 Task: Check the percentage active listings of jacuzzi in the last 3 years.
Action: Mouse moved to (1031, 226)
Screenshot: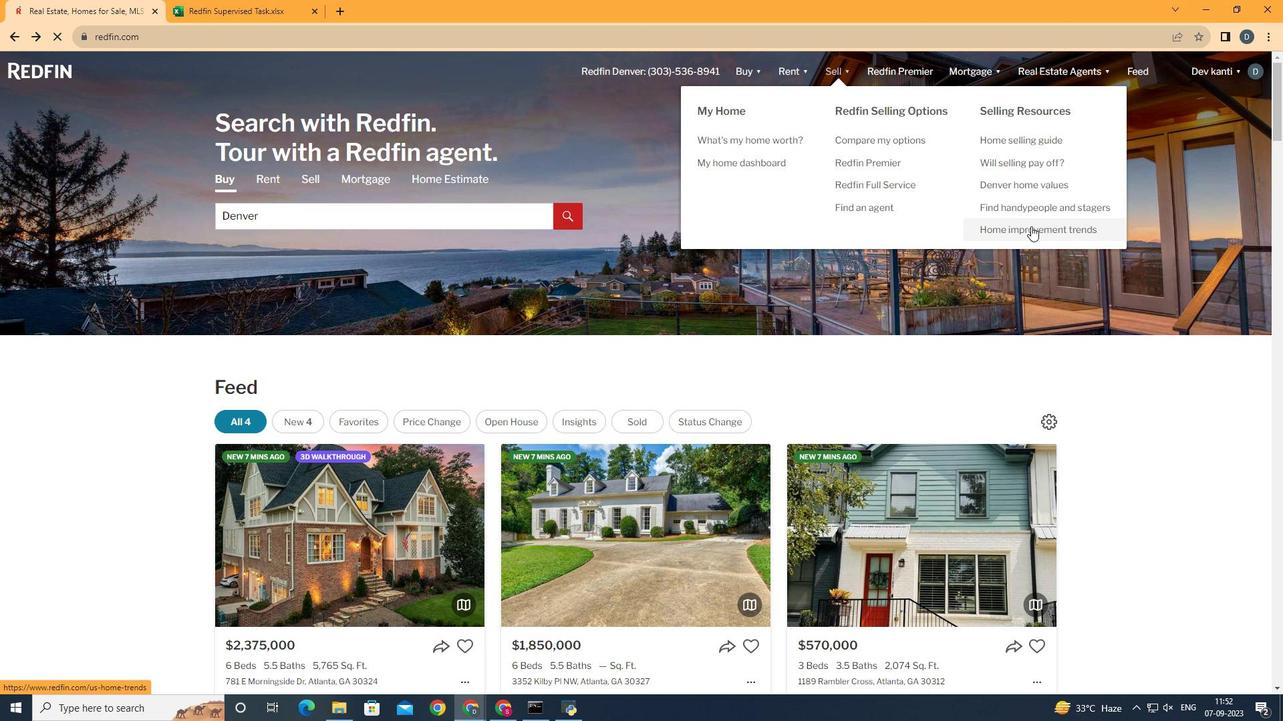 
Action: Mouse pressed left at (1031, 226)
Screenshot: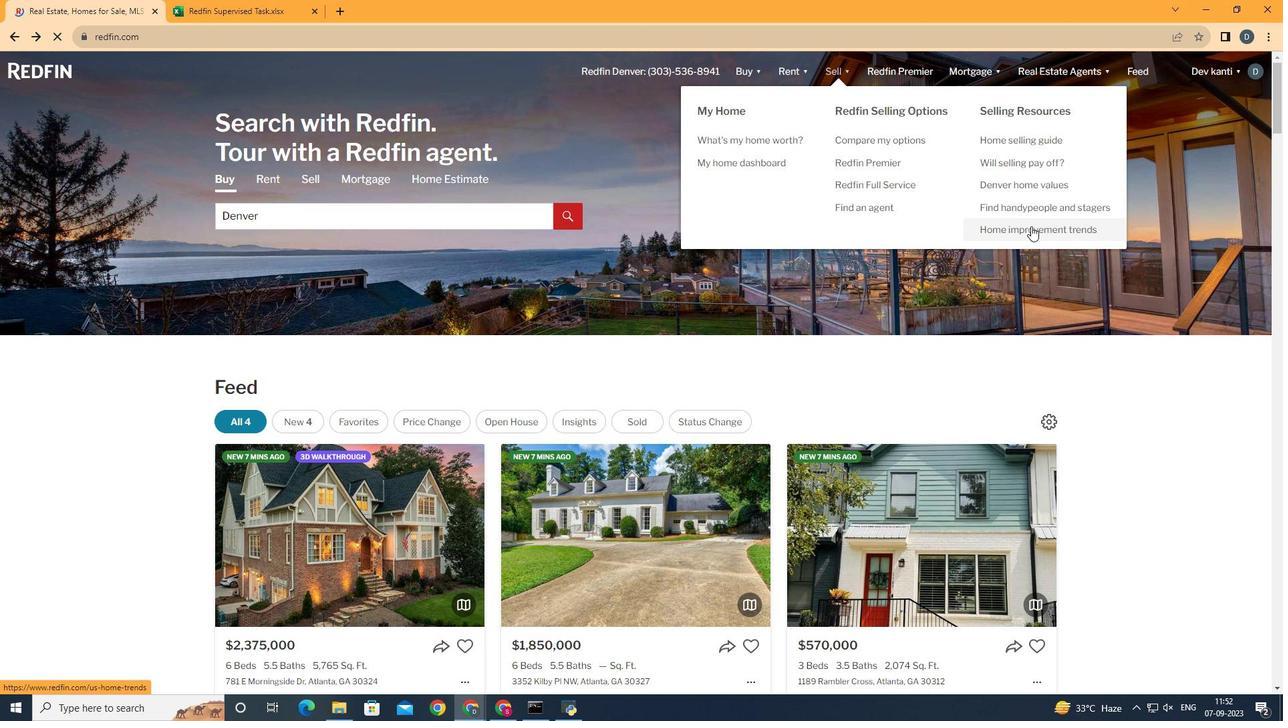 
Action: Mouse moved to (328, 252)
Screenshot: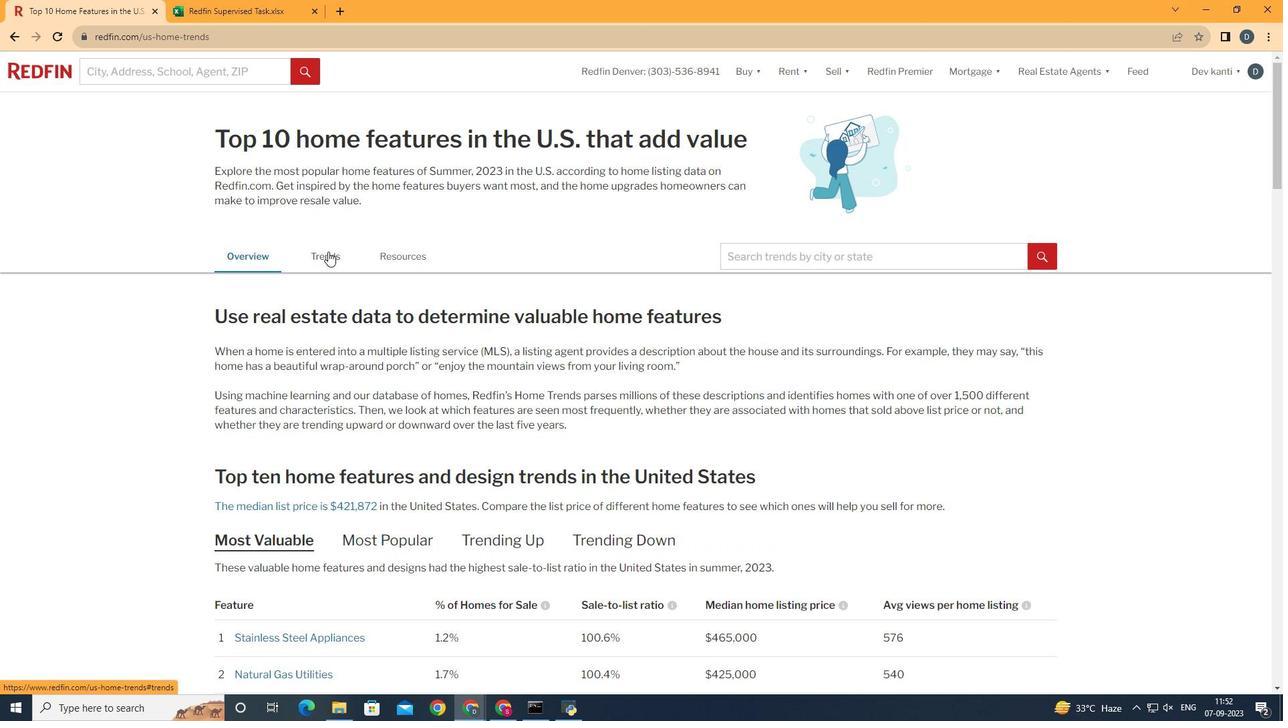 
Action: Mouse pressed left at (328, 252)
Screenshot: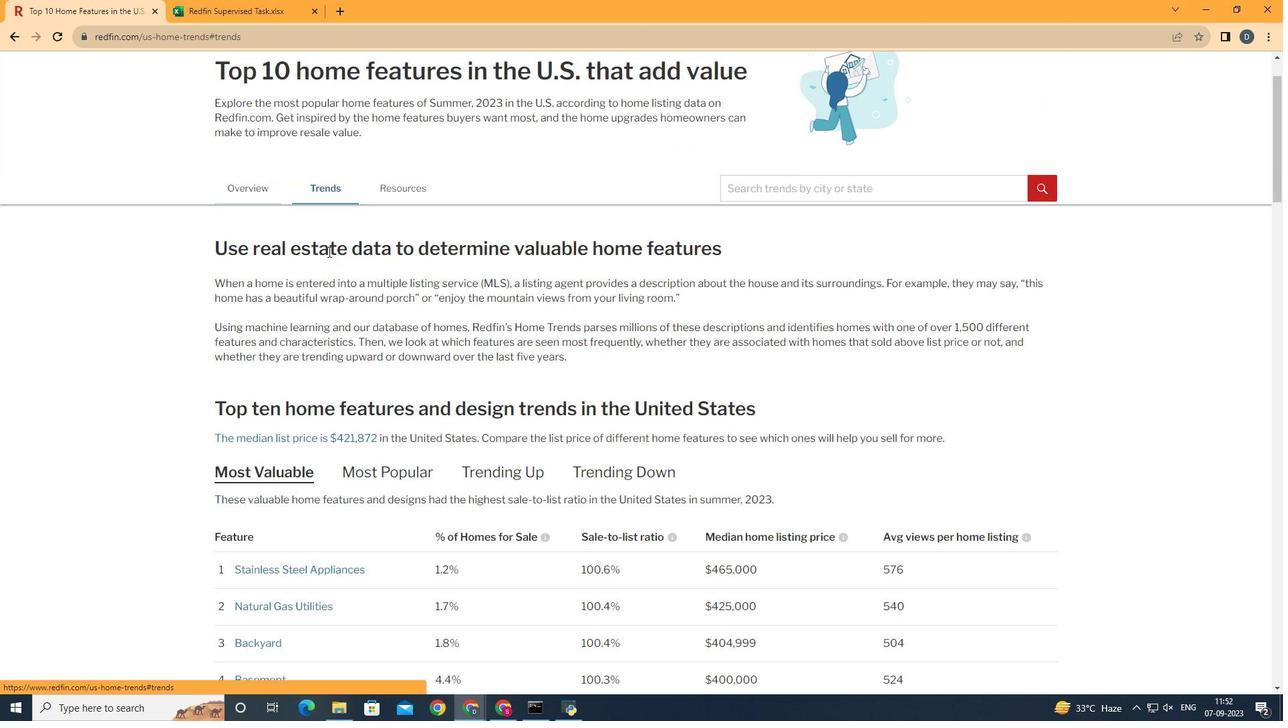 
Action: Mouse moved to (448, 299)
Screenshot: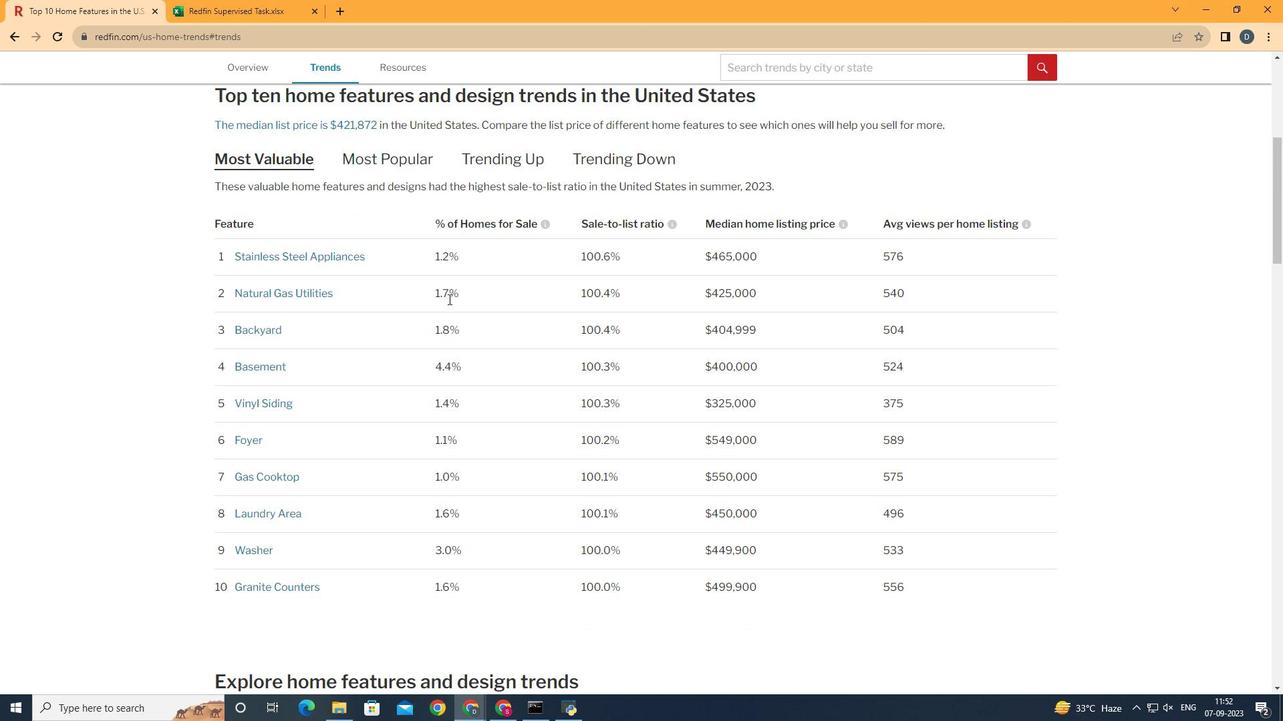 
Action: Mouse scrolled (448, 298) with delta (0, 0)
Screenshot: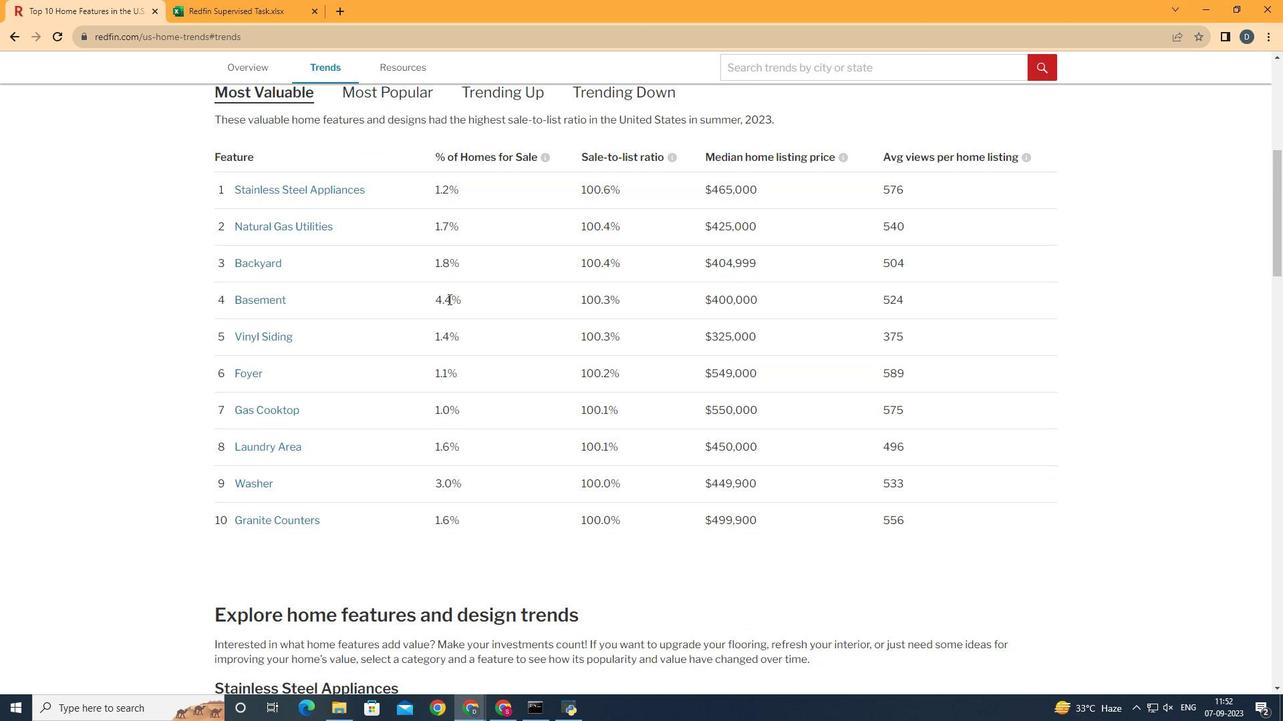 
Action: Mouse moved to (459, 271)
Screenshot: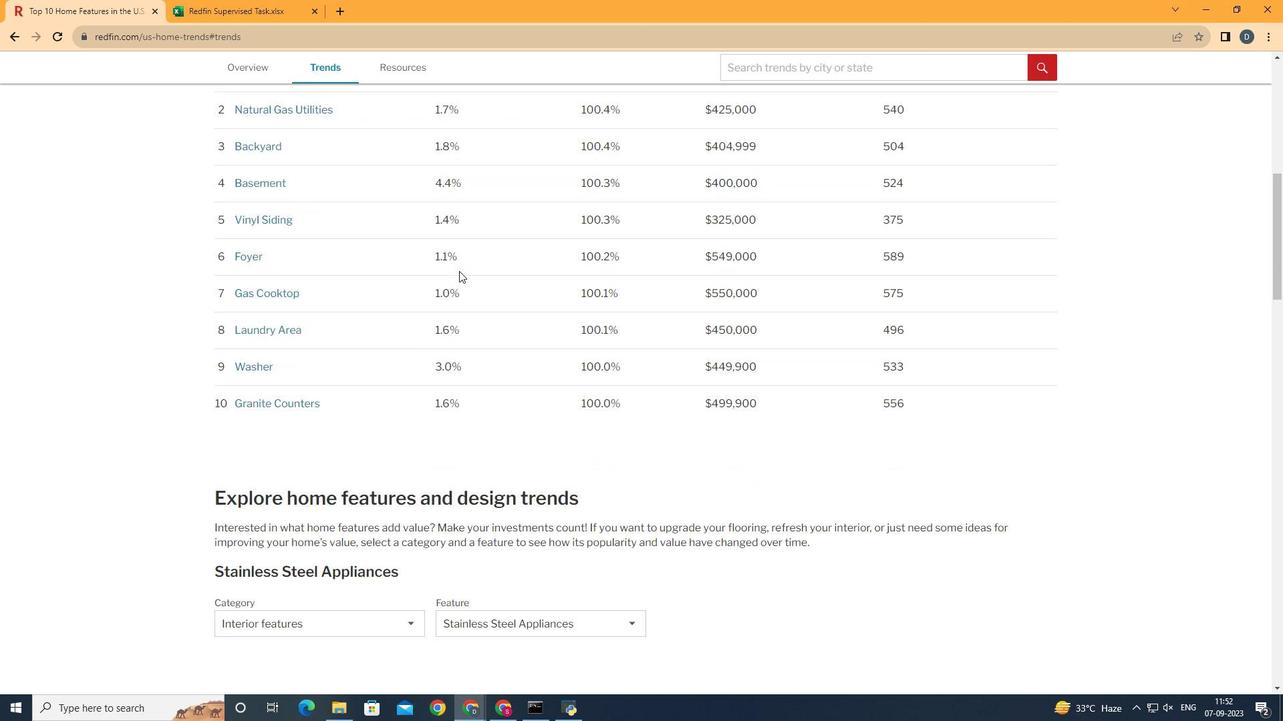 
Action: Mouse scrolled (459, 270) with delta (0, 0)
Screenshot: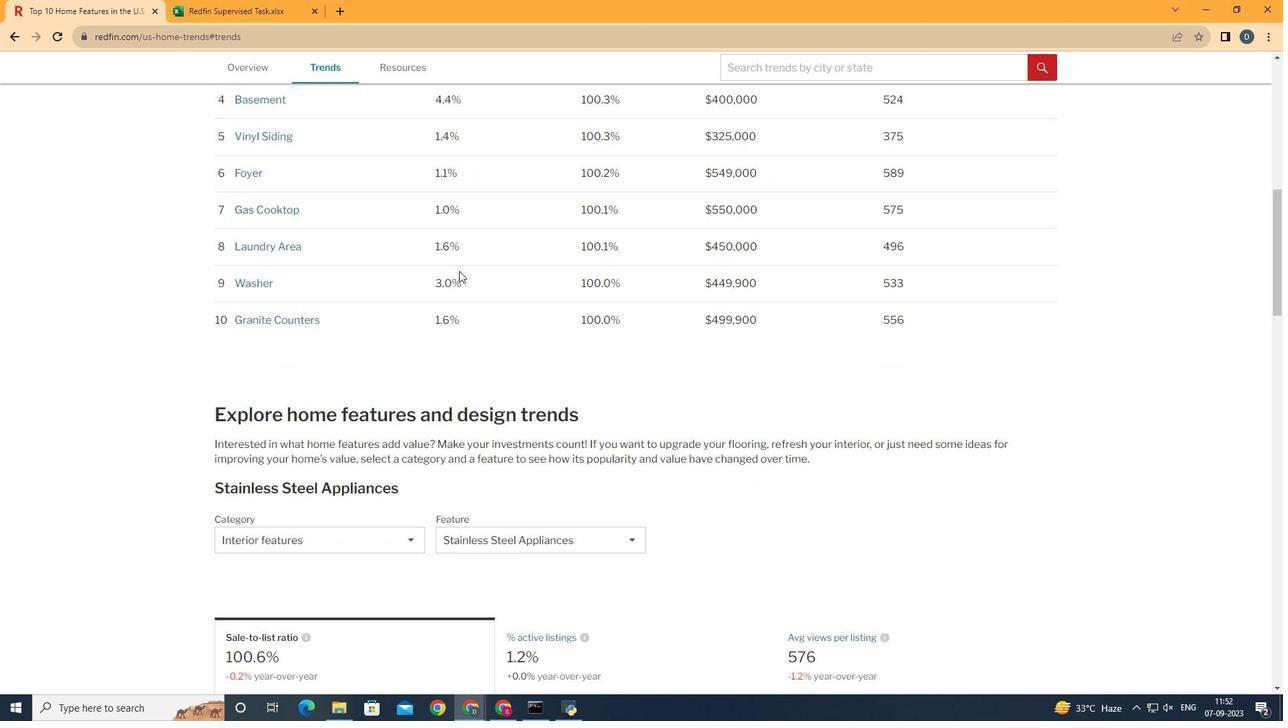 
Action: Mouse scrolled (459, 270) with delta (0, 0)
Screenshot: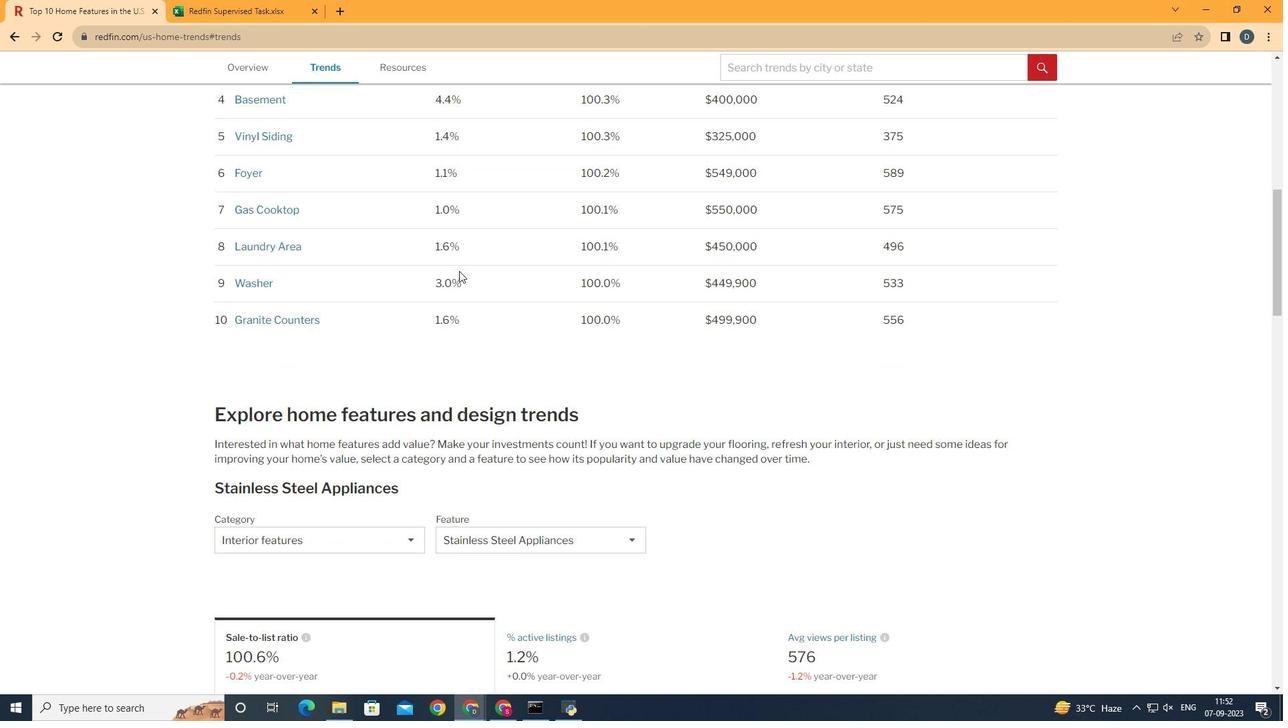 
Action: Mouse scrolled (459, 270) with delta (0, 0)
Screenshot: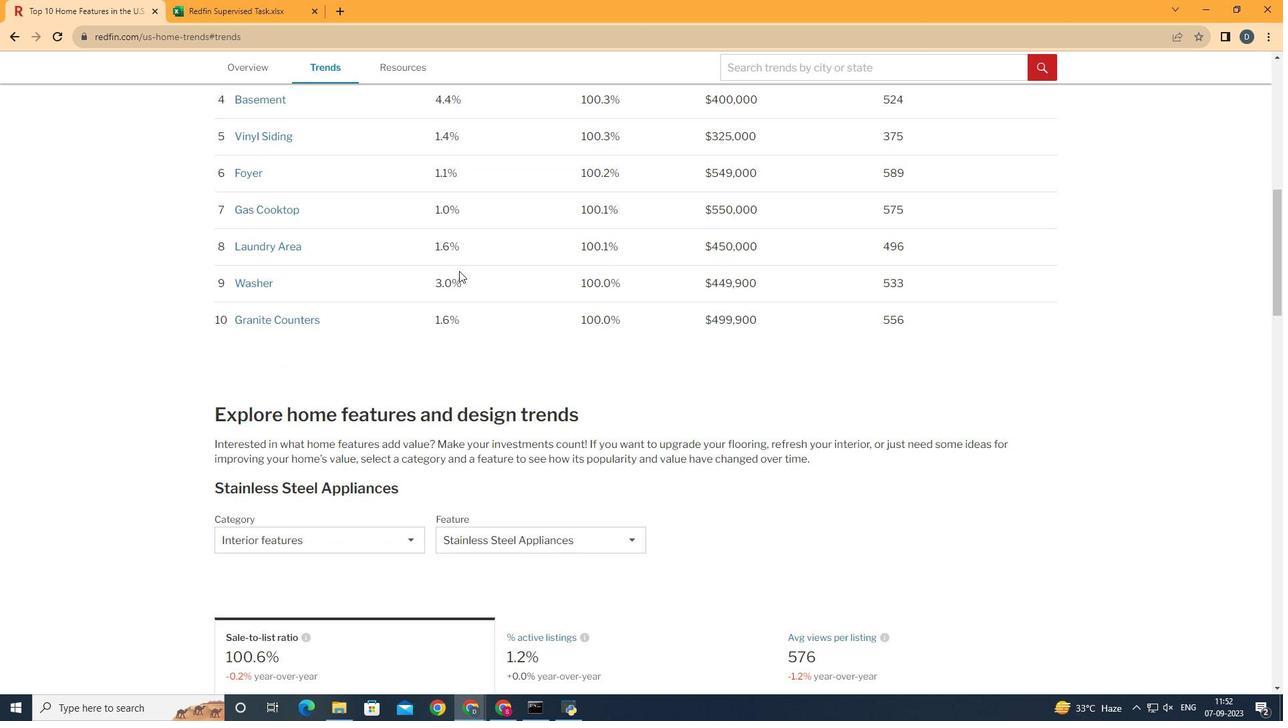 
Action: Mouse scrolled (459, 270) with delta (0, 0)
Screenshot: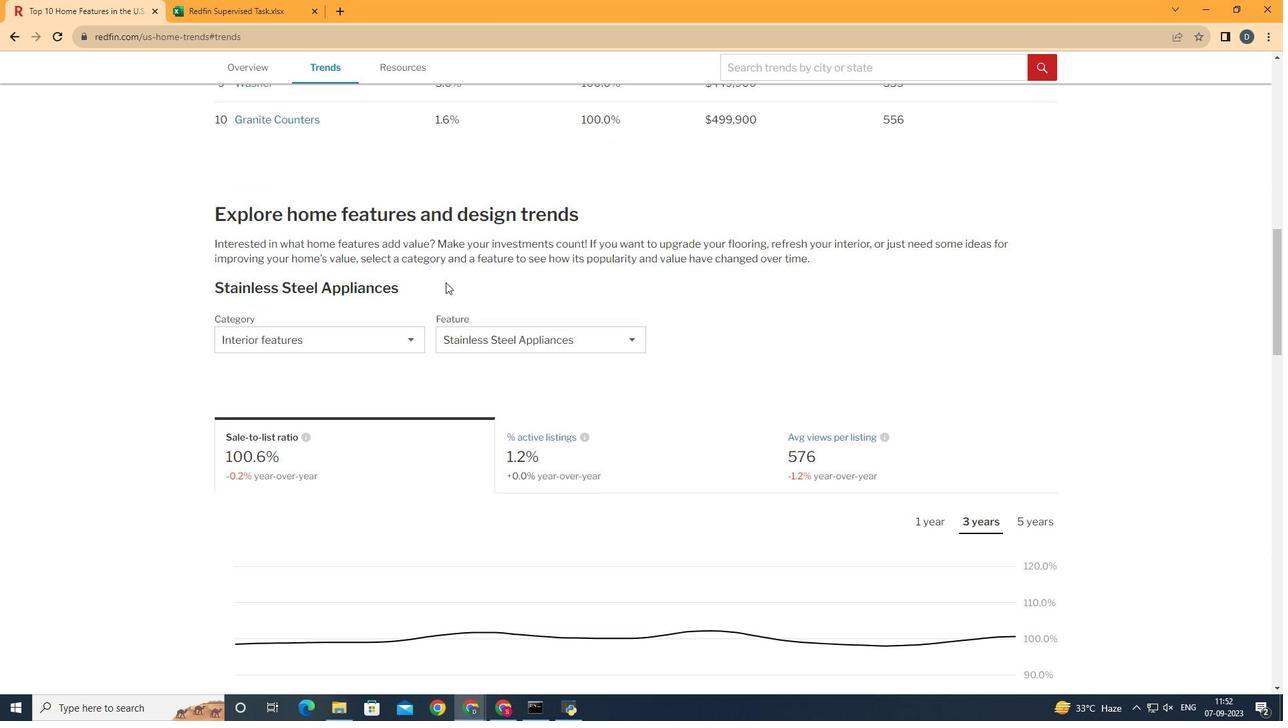 
Action: Mouse scrolled (459, 270) with delta (0, 0)
Screenshot: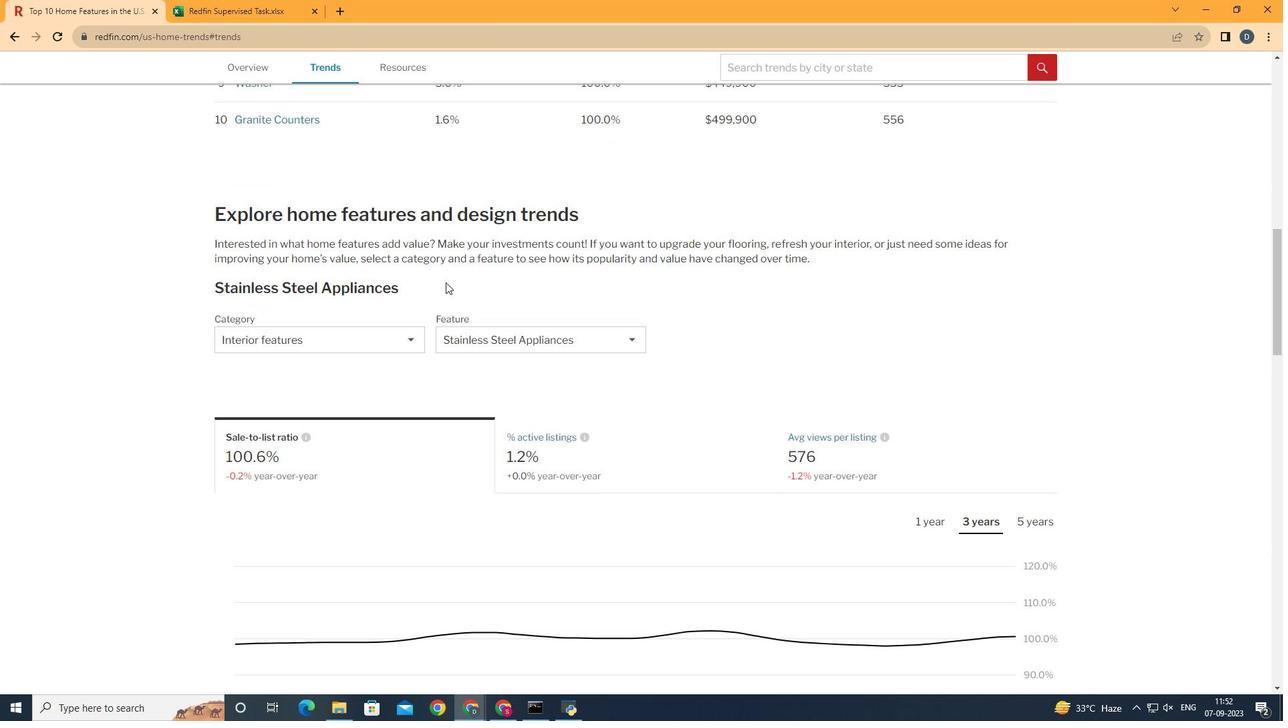 
Action: Mouse scrolled (459, 270) with delta (0, 0)
Screenshot: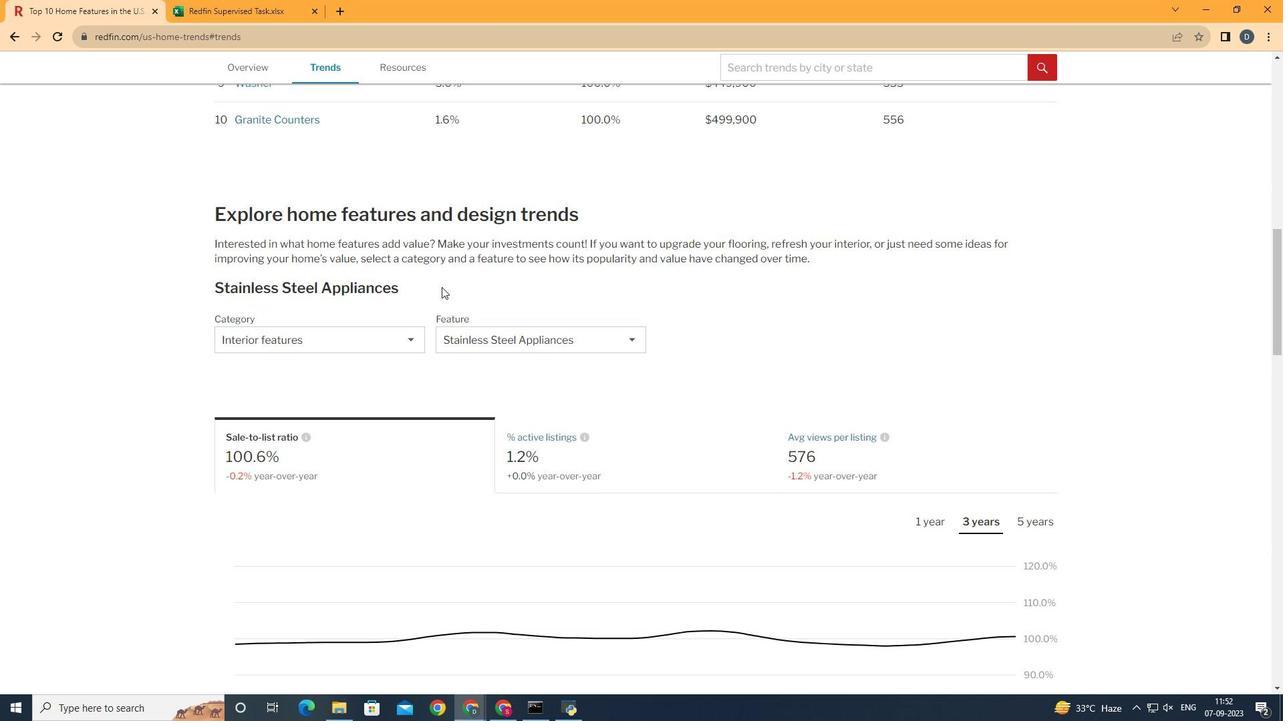 
Action: Mouse moved to (440, 288)
Screenshot: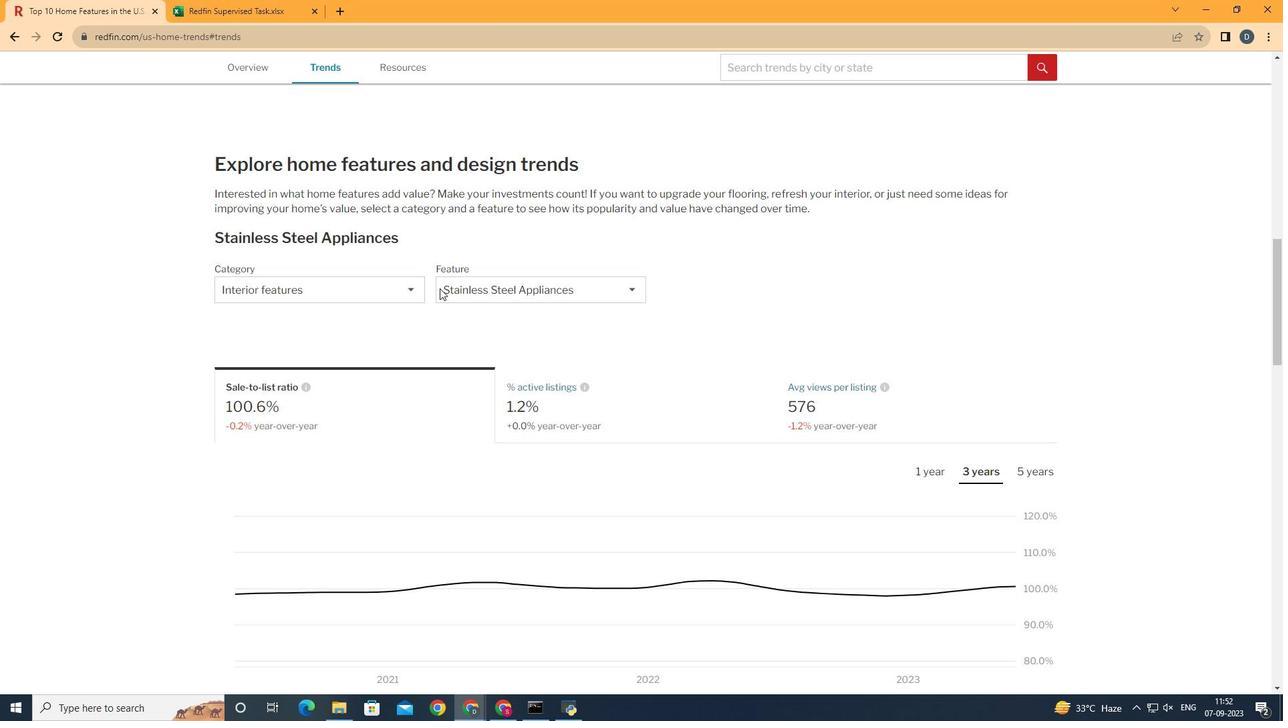 
Action: Mouse scrolled (440, 288) with delta (0, 0)
Screenshot: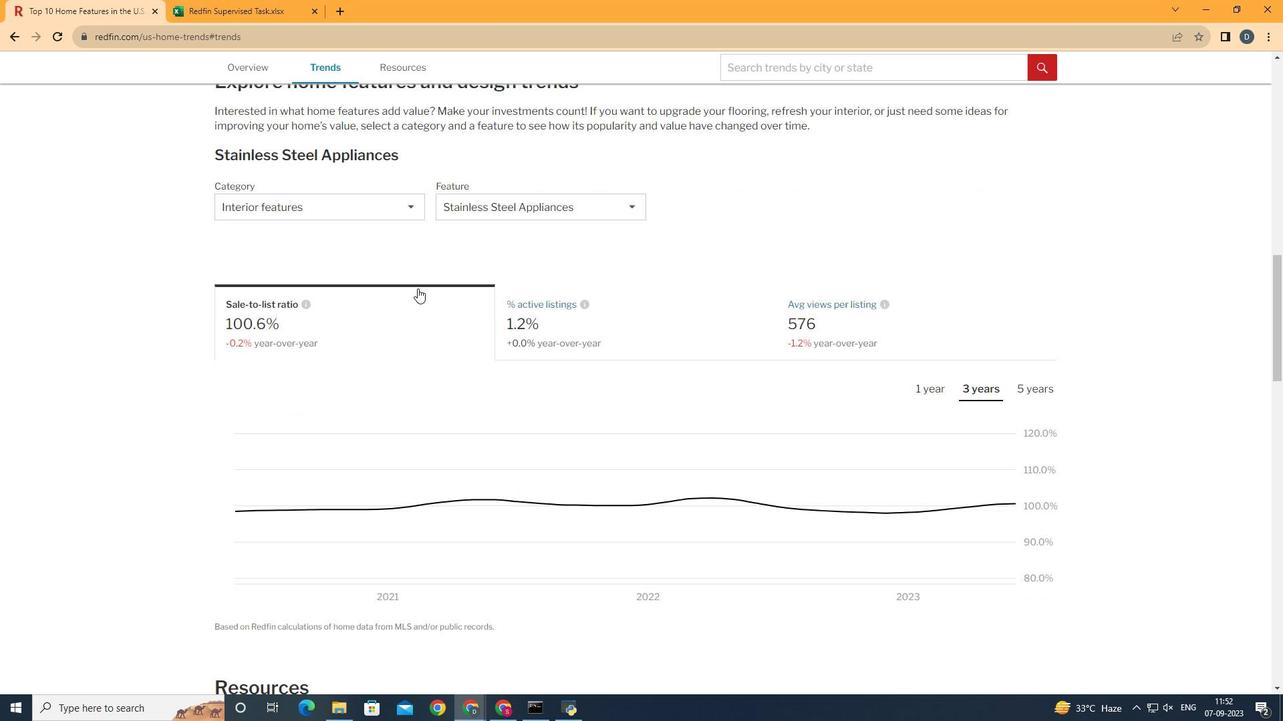 
Action: Mouse scrolled (440, 288) with delta (0, 0)
Screenshot: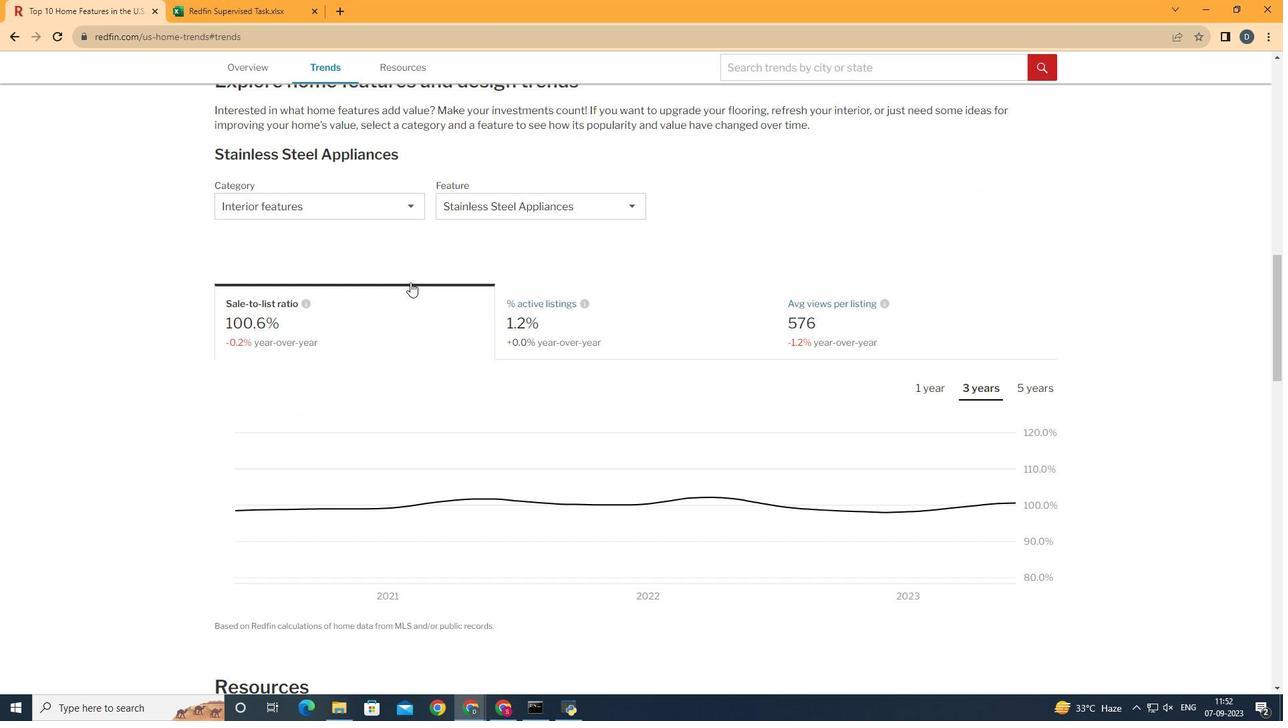 
Action: Mouse moved to (405, 211)
Screenshot: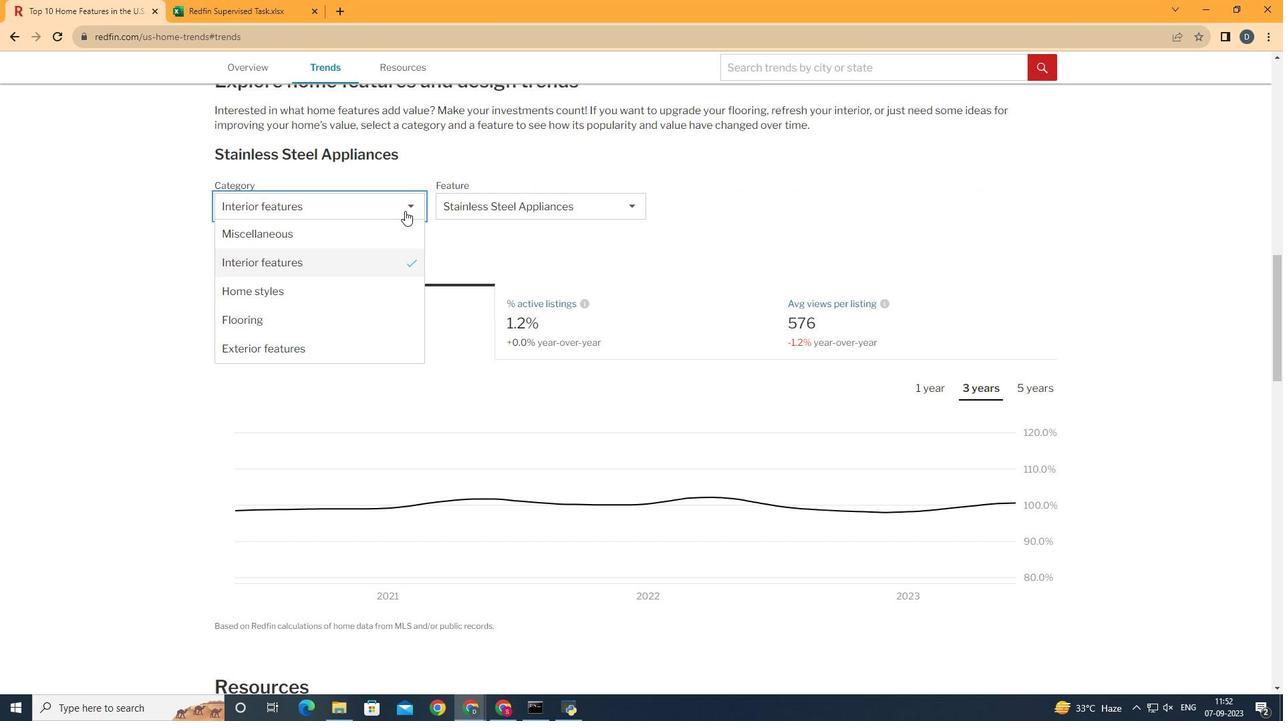 
Action: Mouse pressed left at (405, 211)
Screenshot: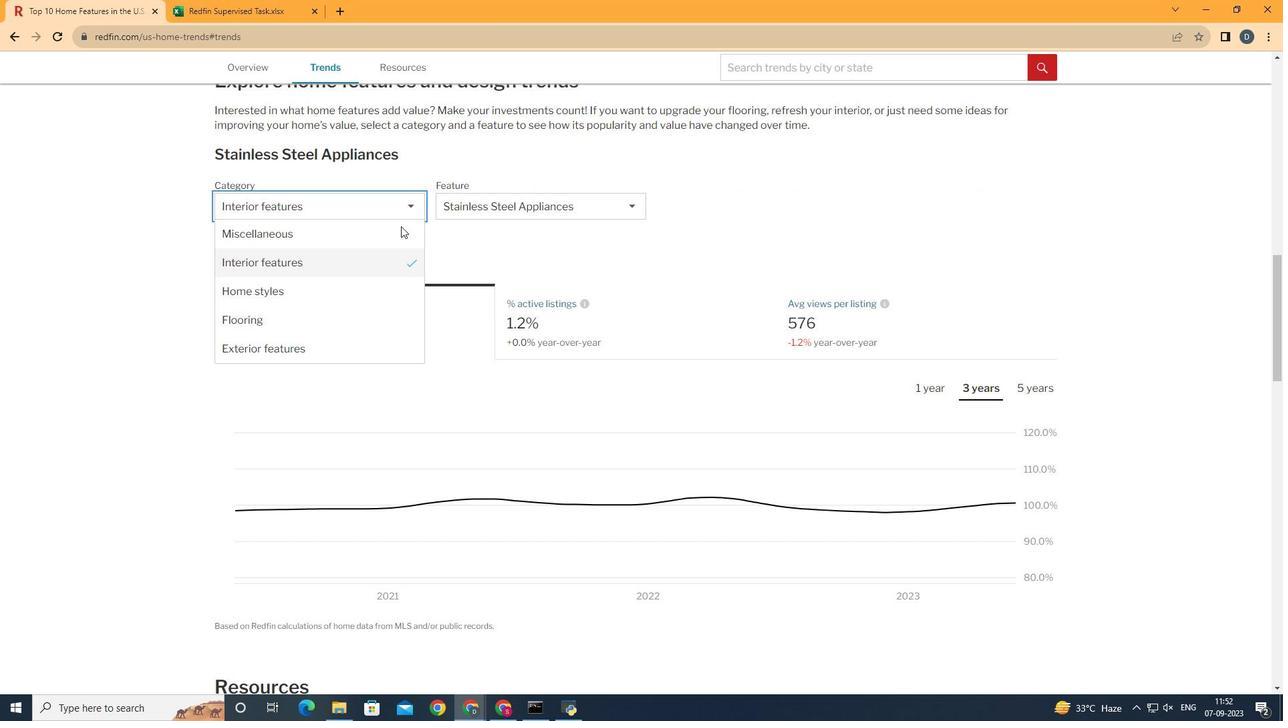 
Action: Mouse moved to (397, 234)
Screenshot: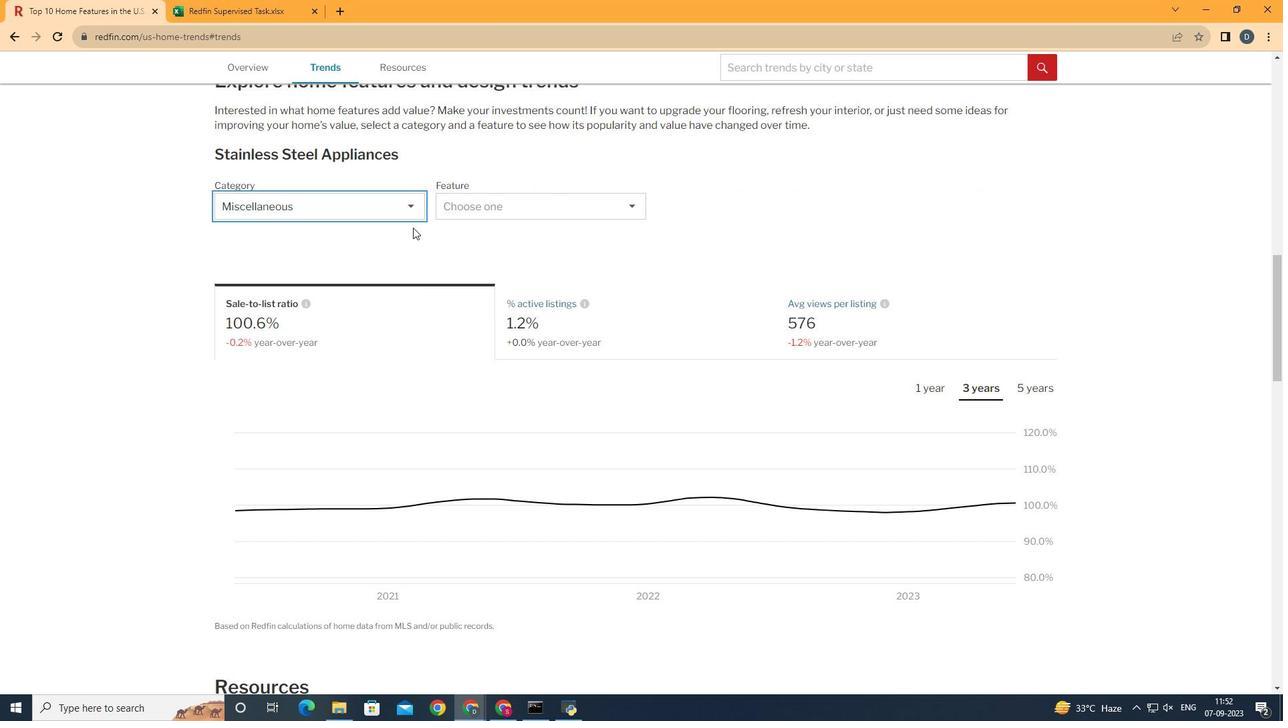
Action: Mouse pressed left at (397, 234)
Screenshot: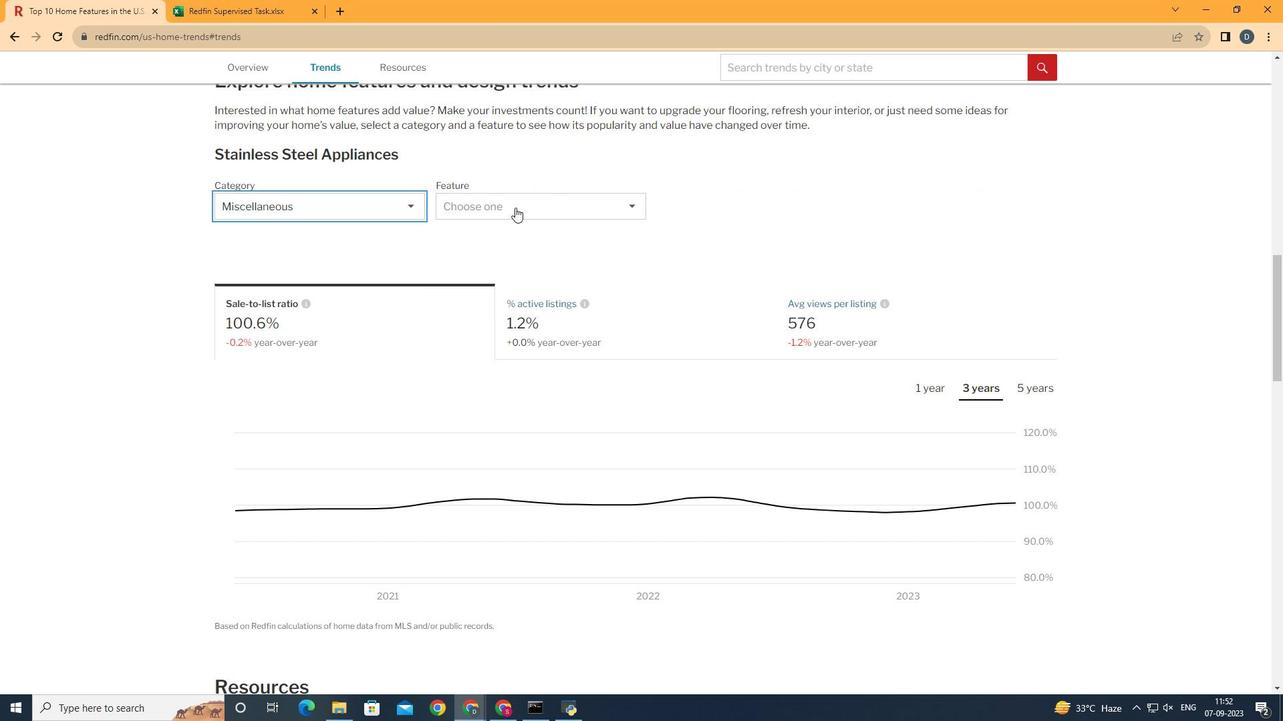 
Action: Mouse moved to (520, 207)
Screenshot: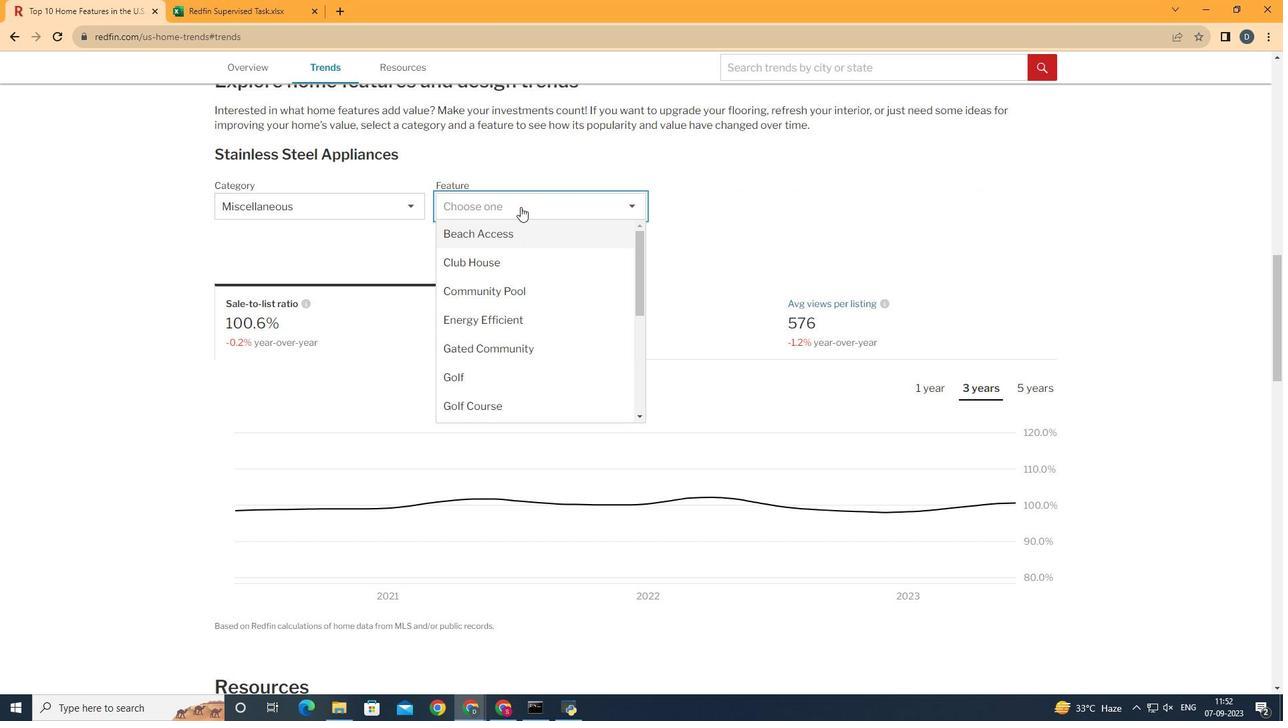 
Action: Mouse pressed left at (520, 207)
Screenshot: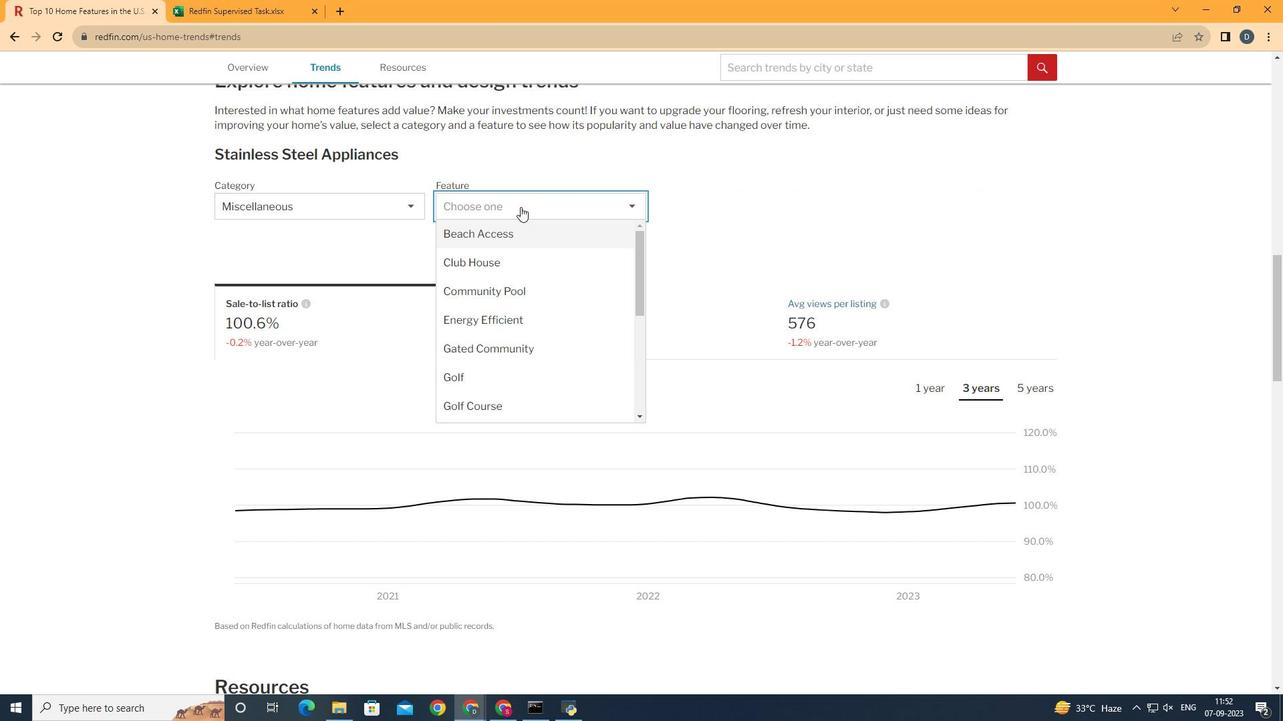 
Action: Mouse moved to (507, 356)
Screenshot: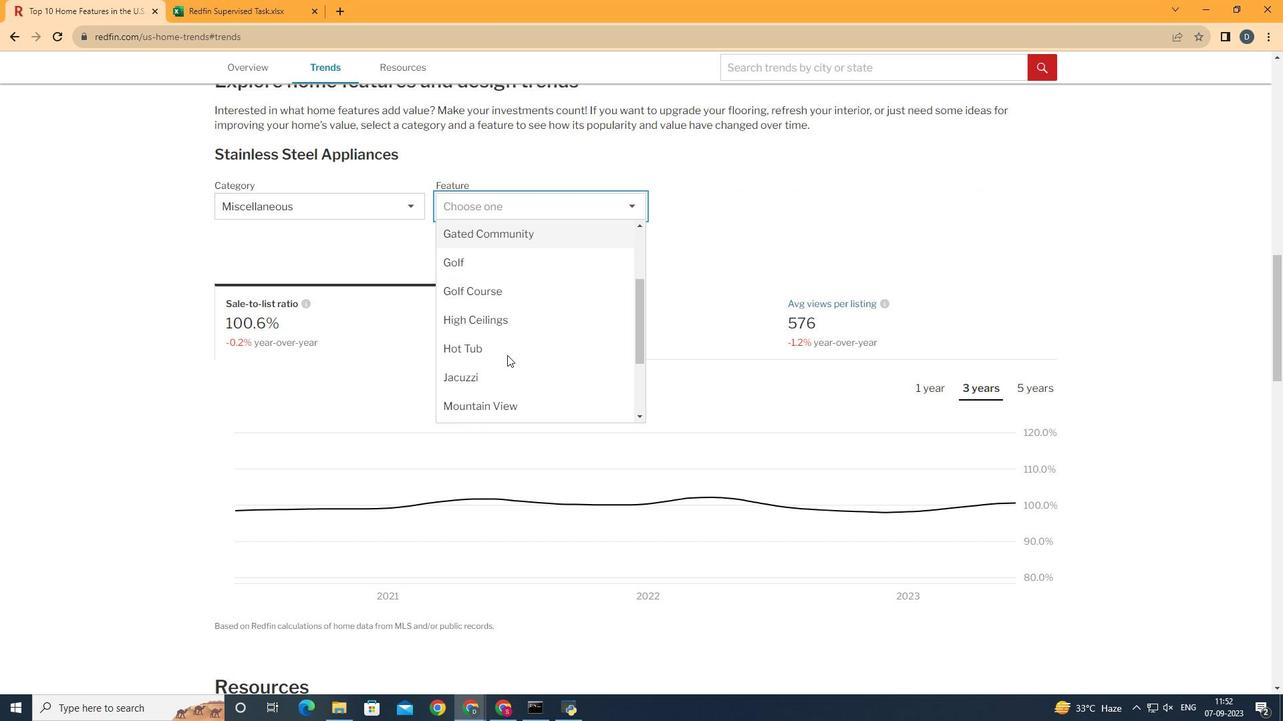 
Action: Mouse scrolled (507, 356) with delta (0, 0)
Screenshot: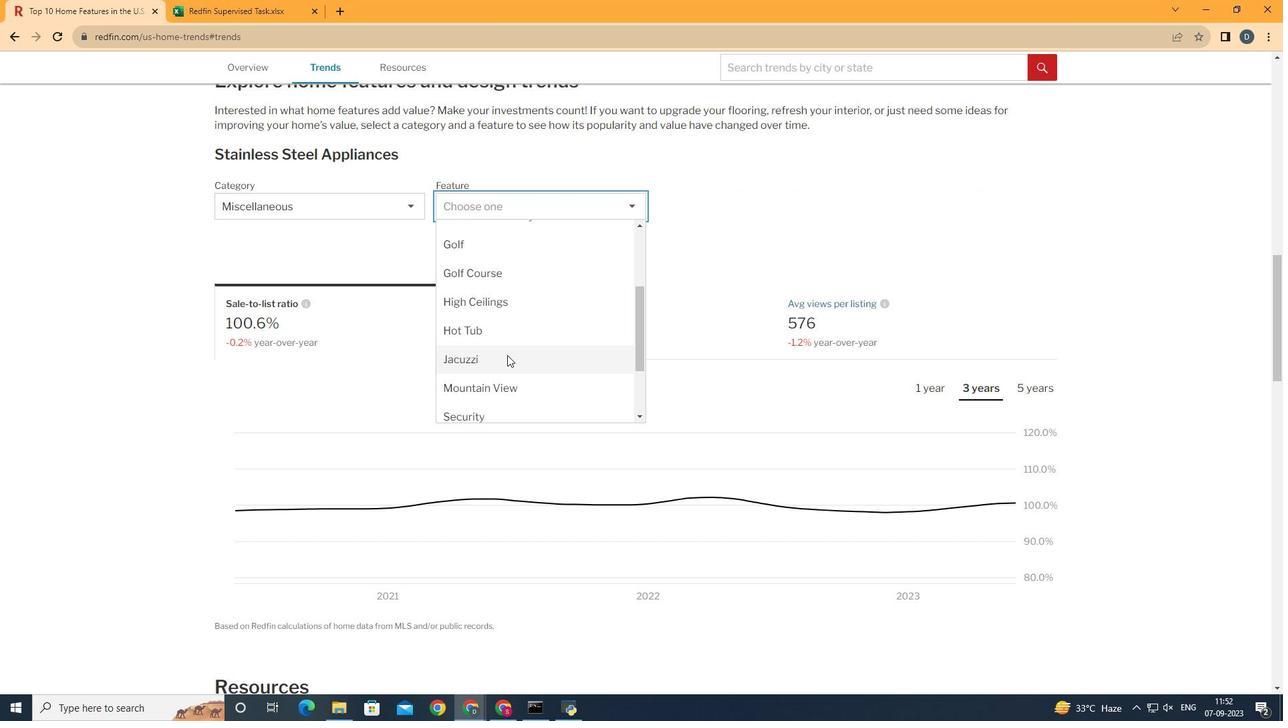 
Action: Mouse scrolled (507, 356) with delta (0, 0)
Screenshot: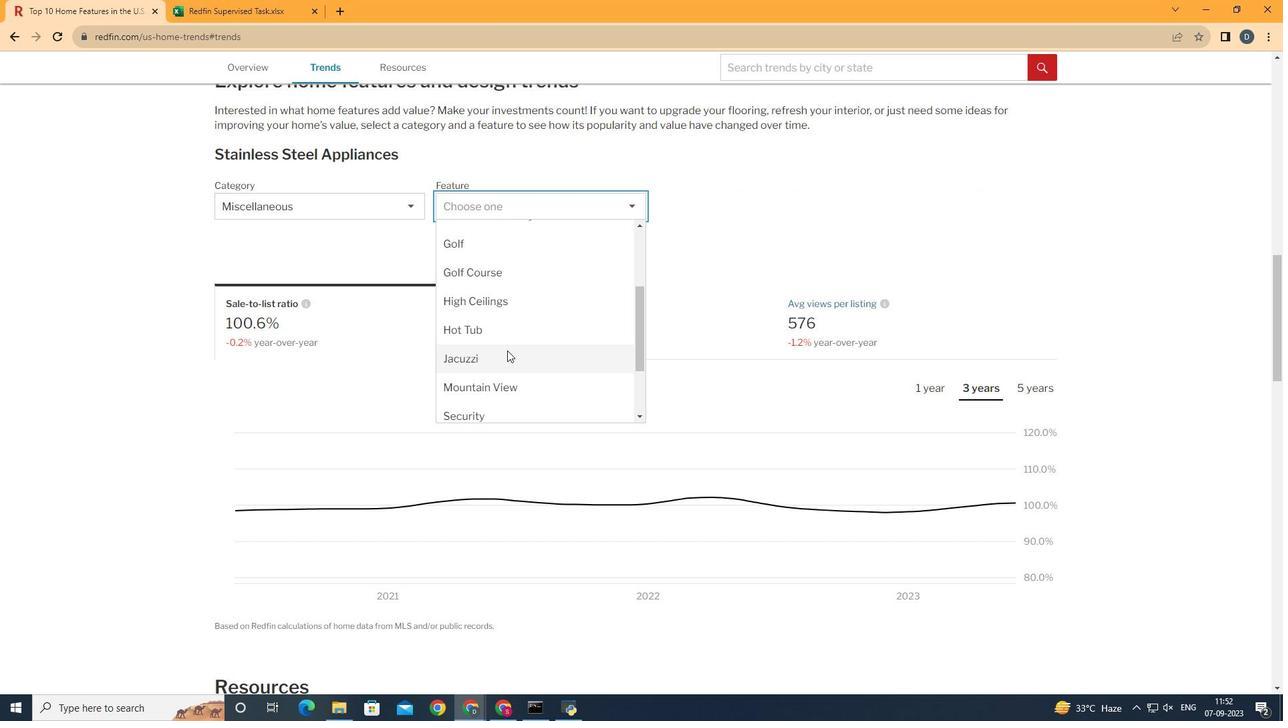 
Action: Mouse moved to (520, 350)
Screenshot: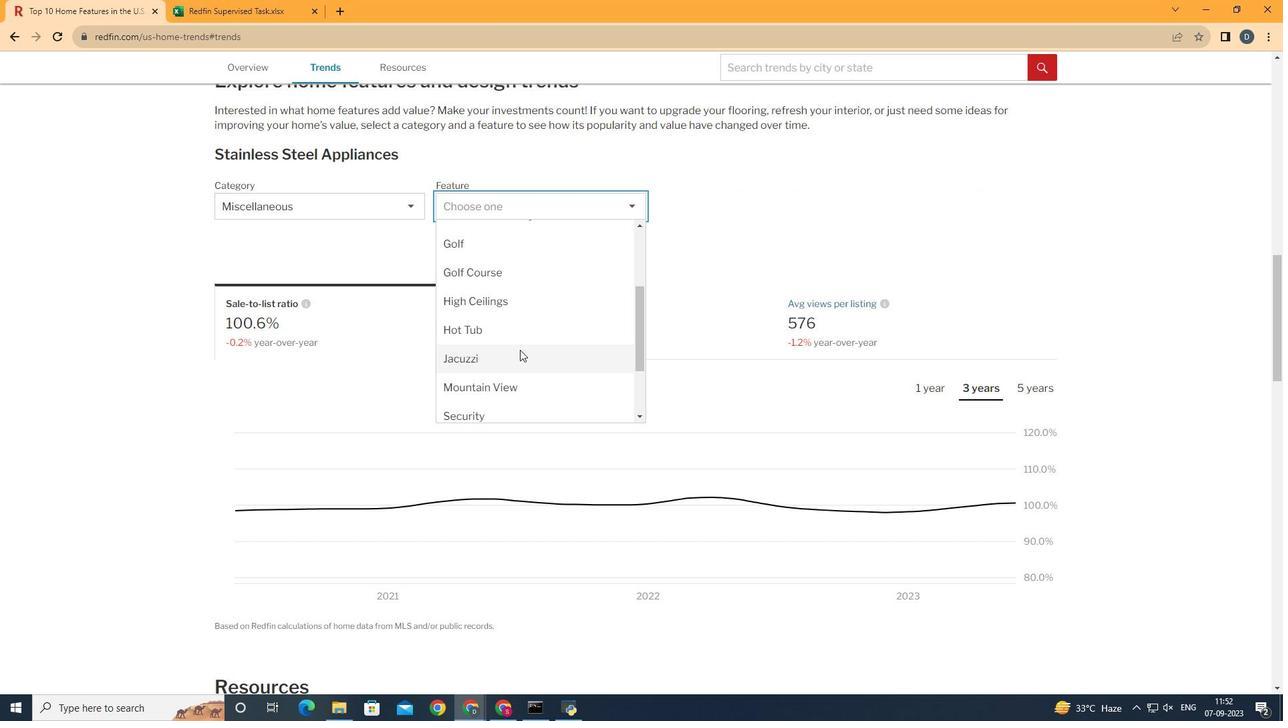 
Action: Mouse pressed left at (520, 350)
Screenshot: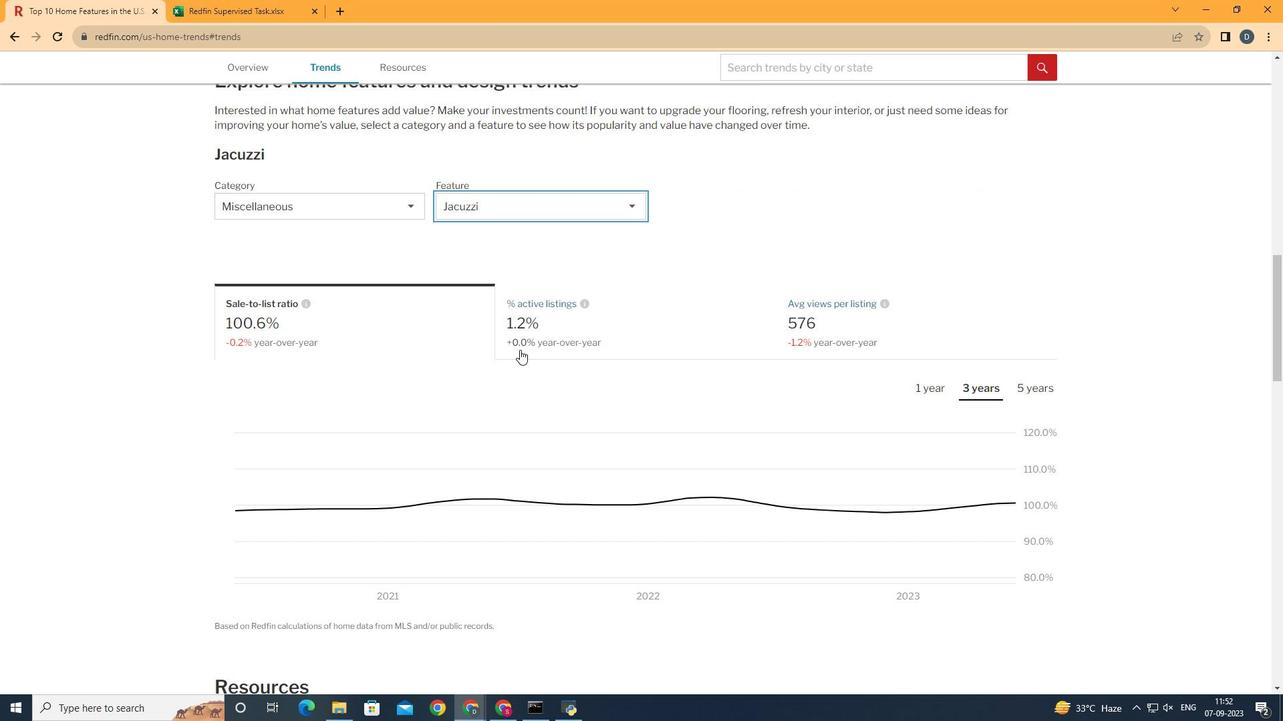
Action: Mouse moved to (666, 316)
Screenshot: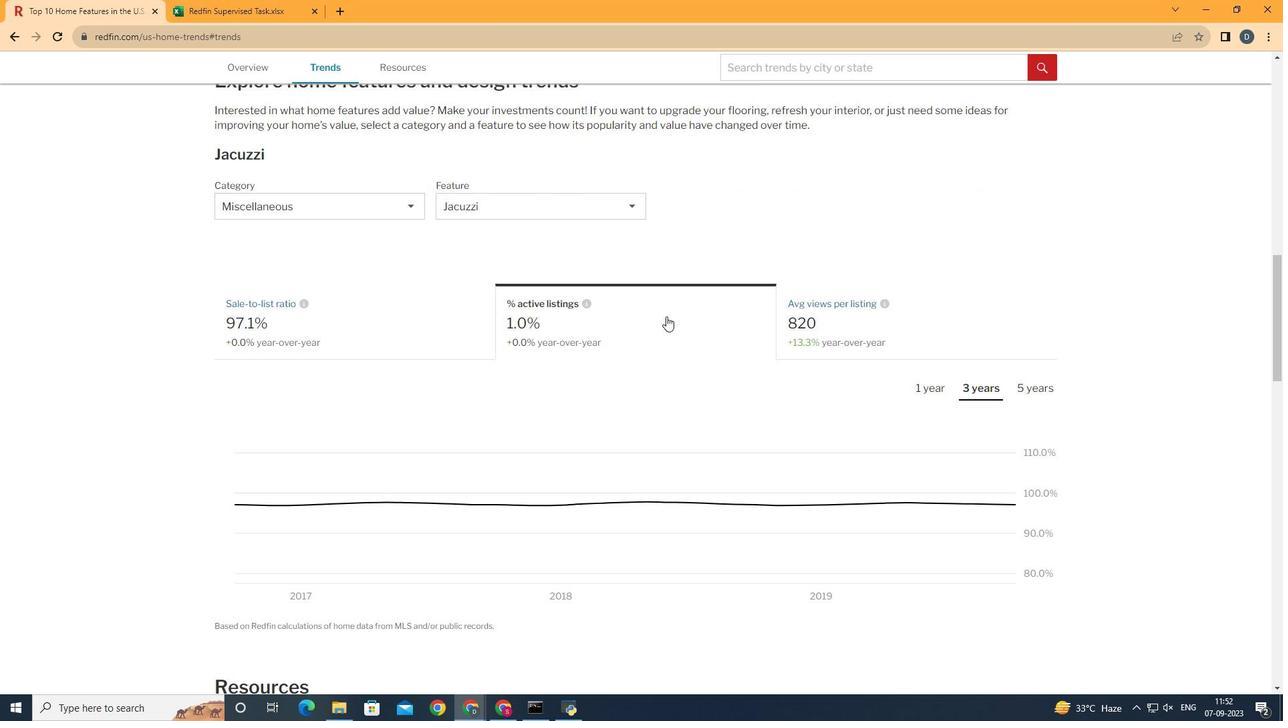 
Action: Mouse pressed left at (666, 316)
Screenshot: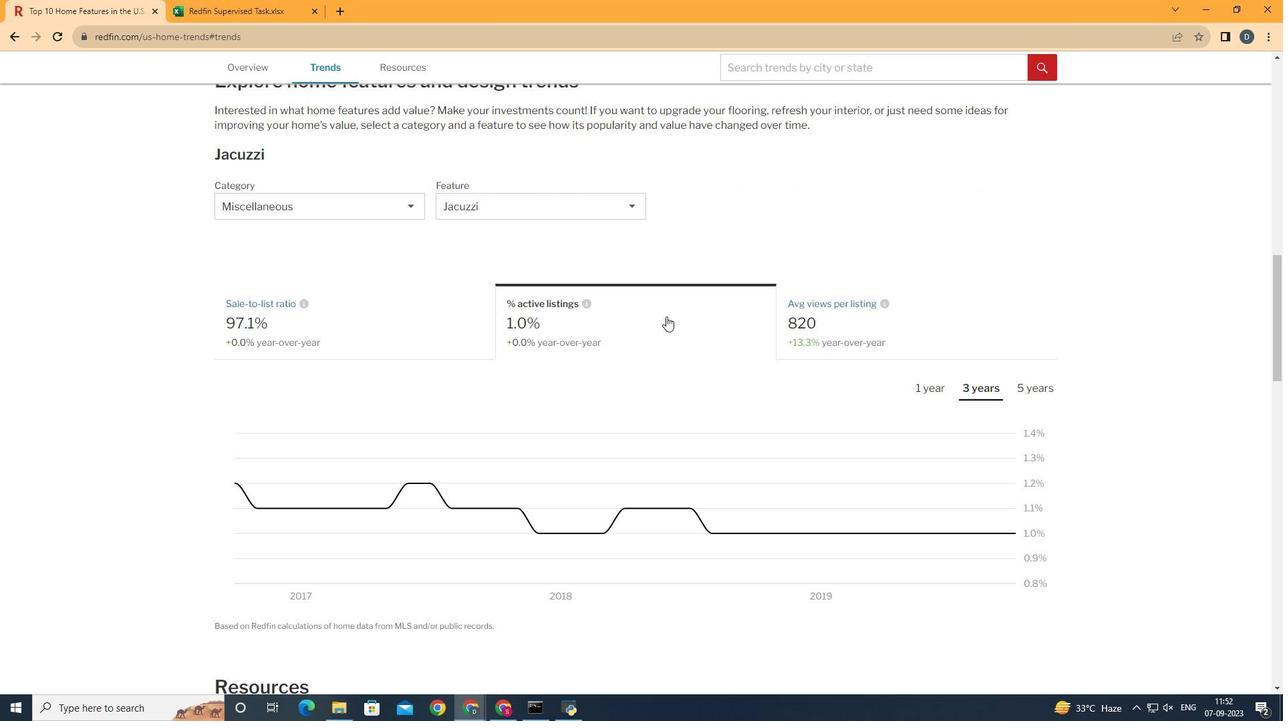 
Action: Mouse moved to (981, 390)
Screenshot: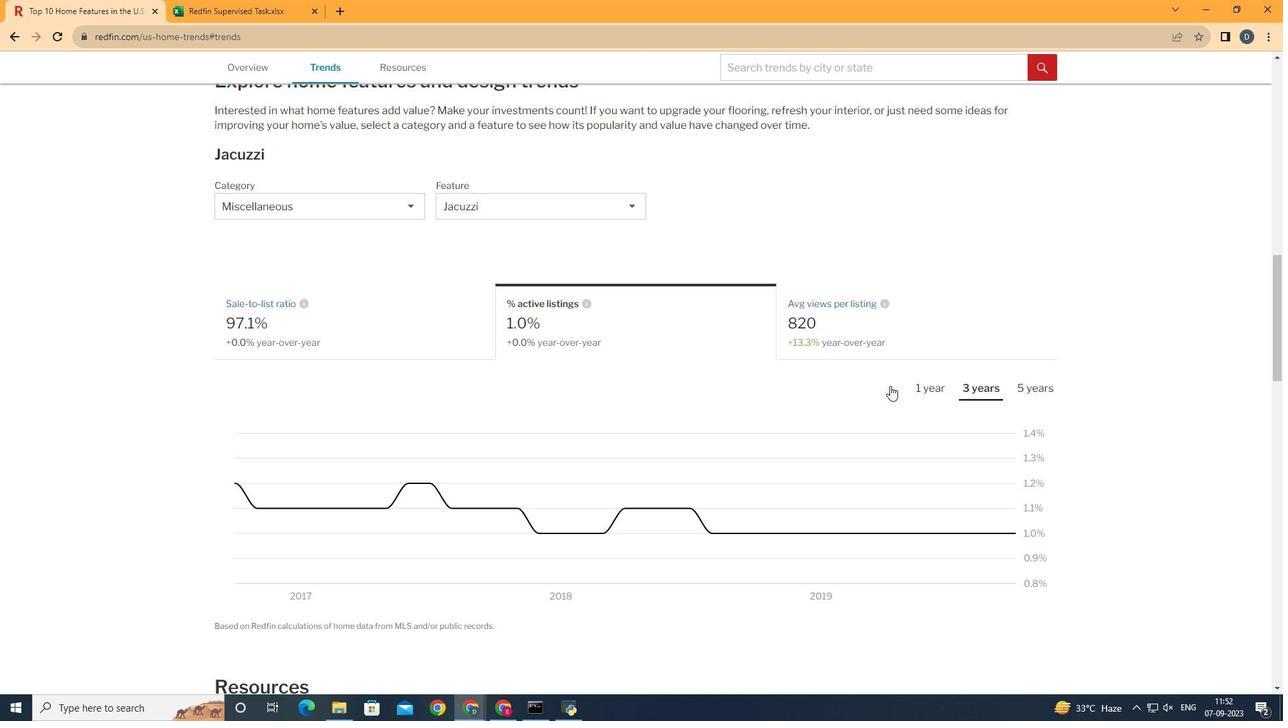 
Action: Mouse pressed left at (981, 390)
Screenshot: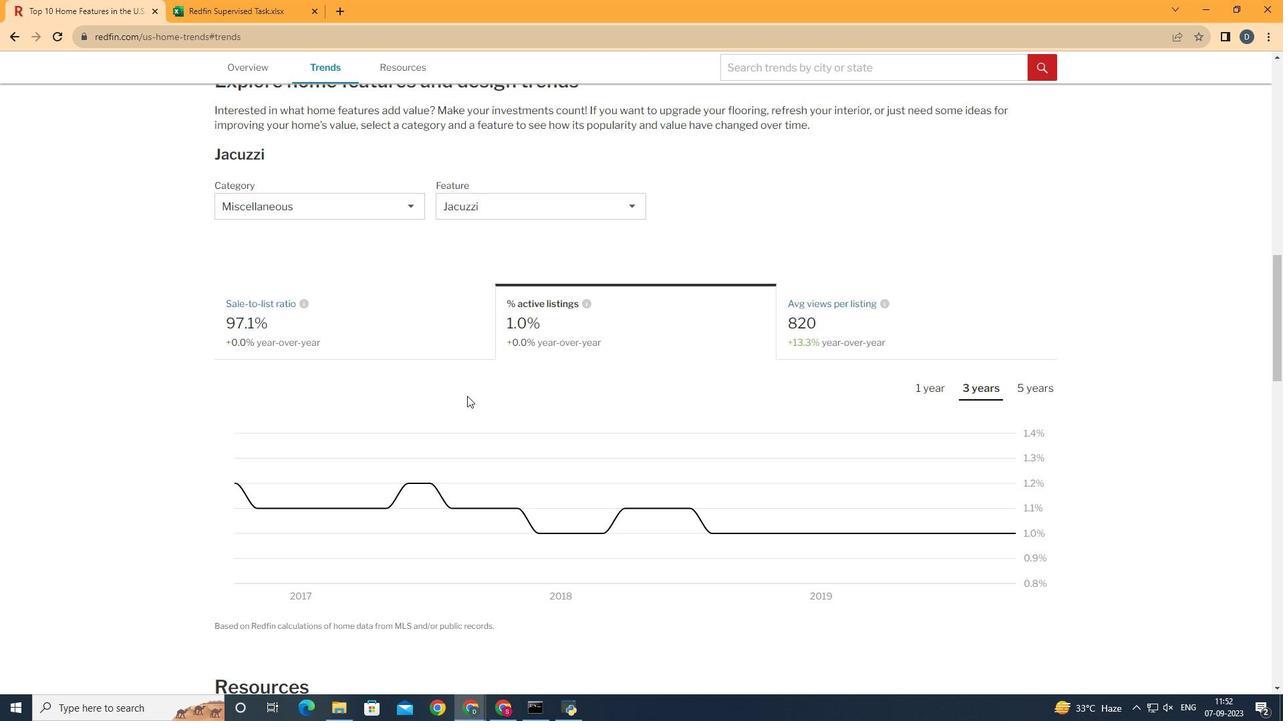 
Action: Mouse moved to (961, 479)
Screenshot: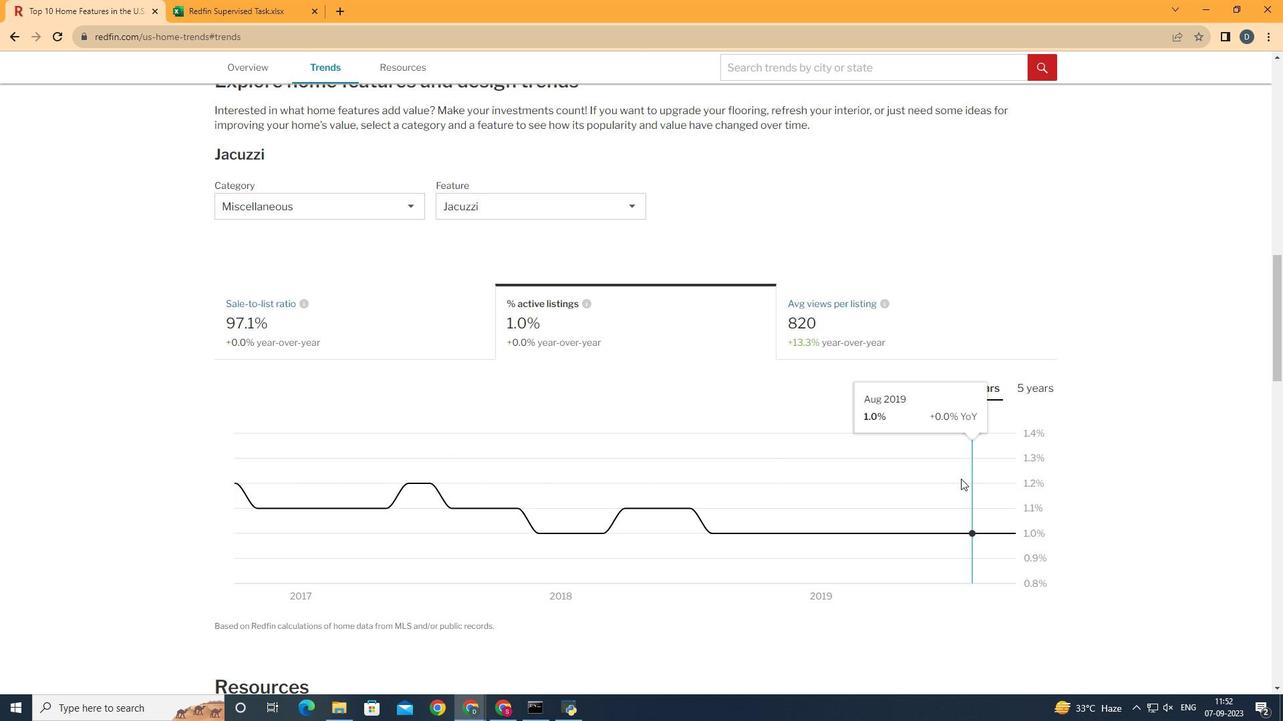 
